 Task: Plan a review session for the sales targets.
Action: Mouse moved to (506, 168)
Screenshot: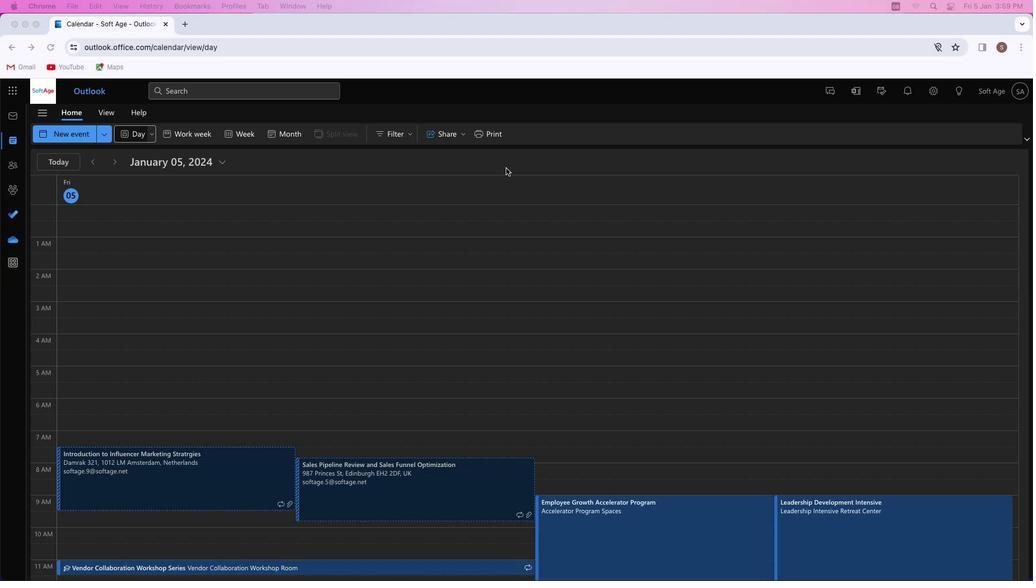 
Action: Mouse pressed left at (506, 168)
Screenshot: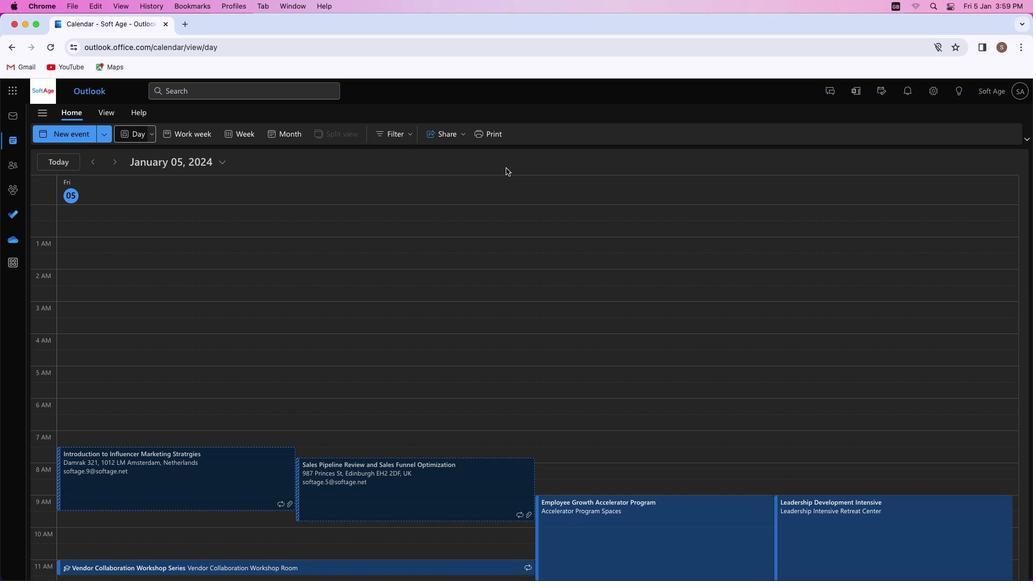
Action: Mouse moved to (76, 132)
Screenshot: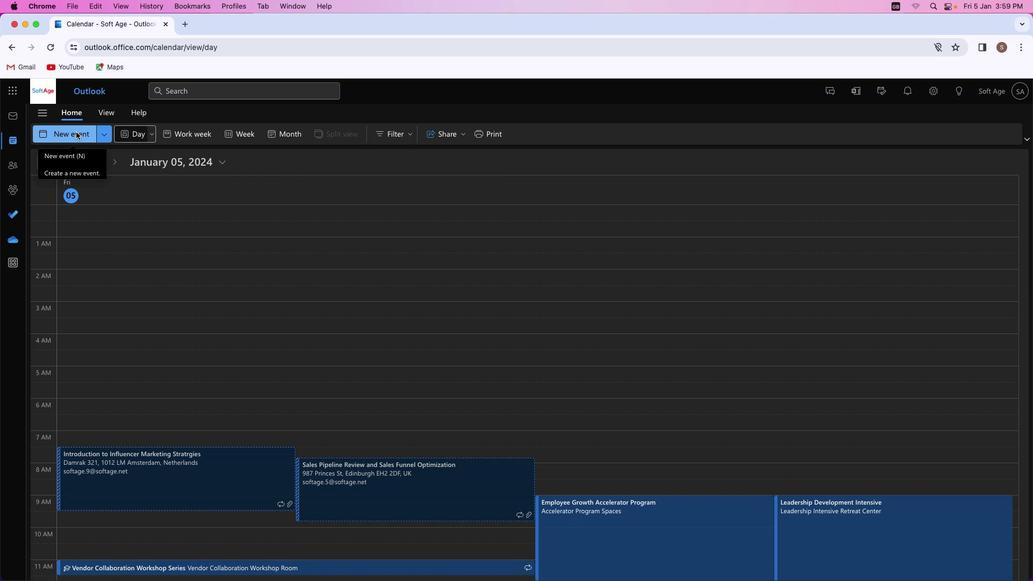 
Action: Mouse pressed left at (76, 132)
Screenshot: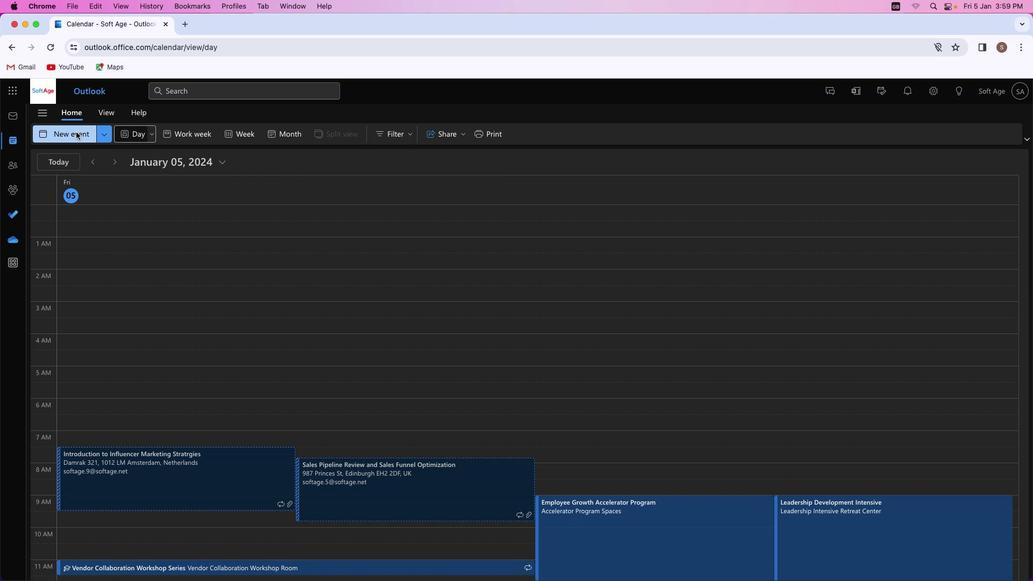 
Action: Mouse moved to (268, 198)
Screenshot: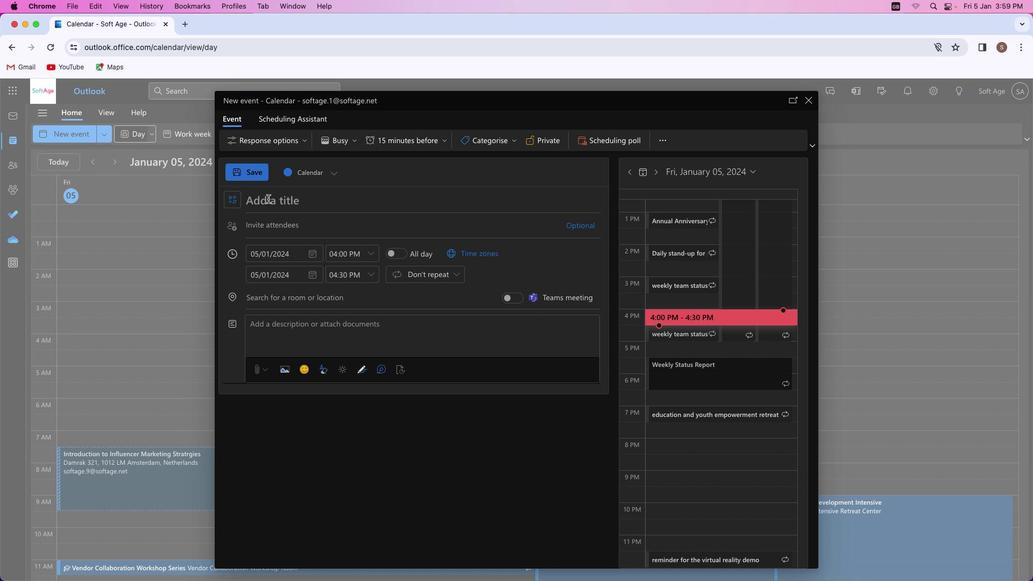 
Action: Mouse pressed left at (268, 198)
Screenshot: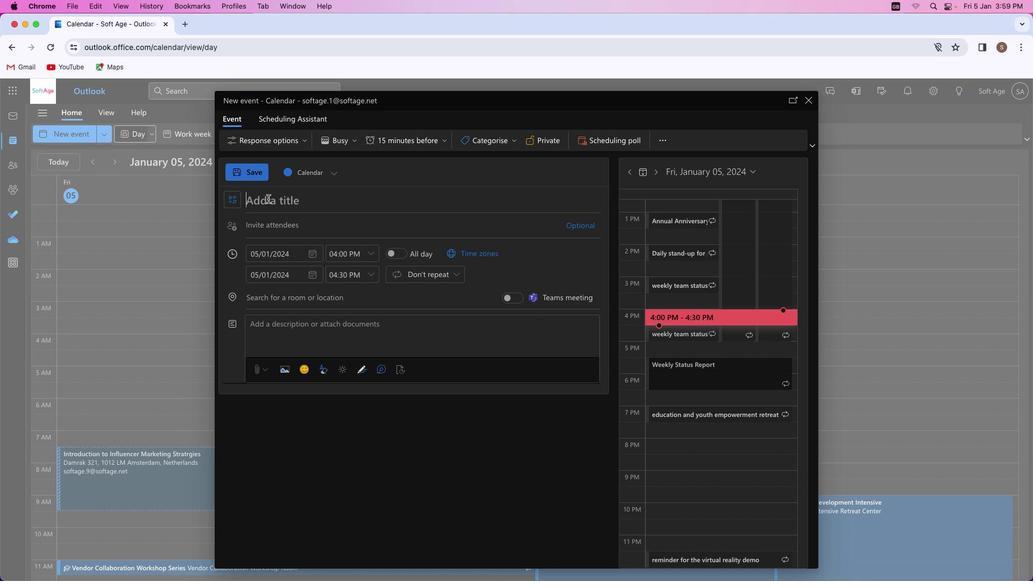 
Action: Key pressed Key.shift'S''a''l''e''s'Key.spaceKey.shift'S''u''m''m''i''t'
Screenshot: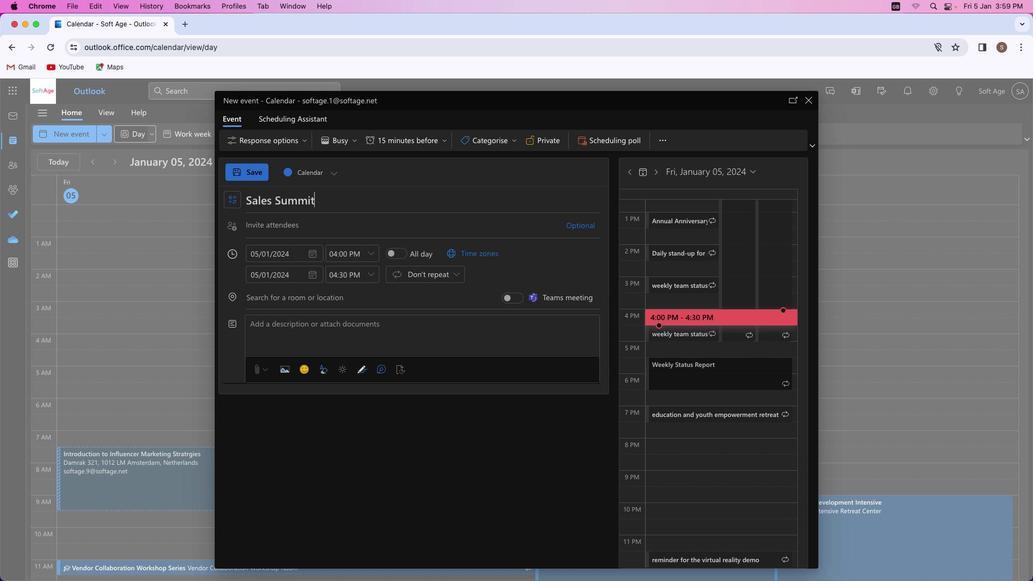 
Action: Mouse moved to (297, 324)
Screenshot: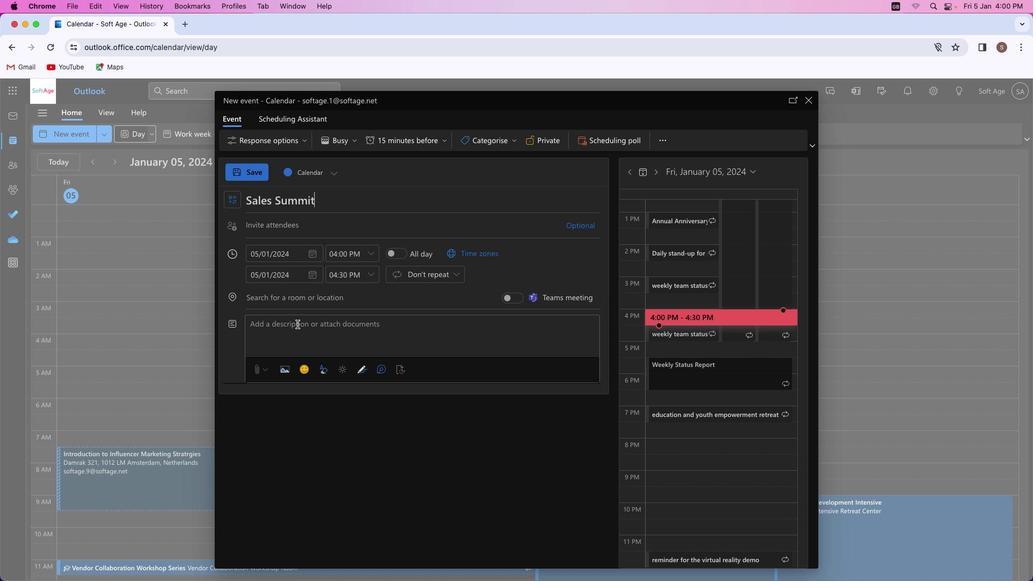 
Action: Mouse pressed left at (297, 324)
Screenshot: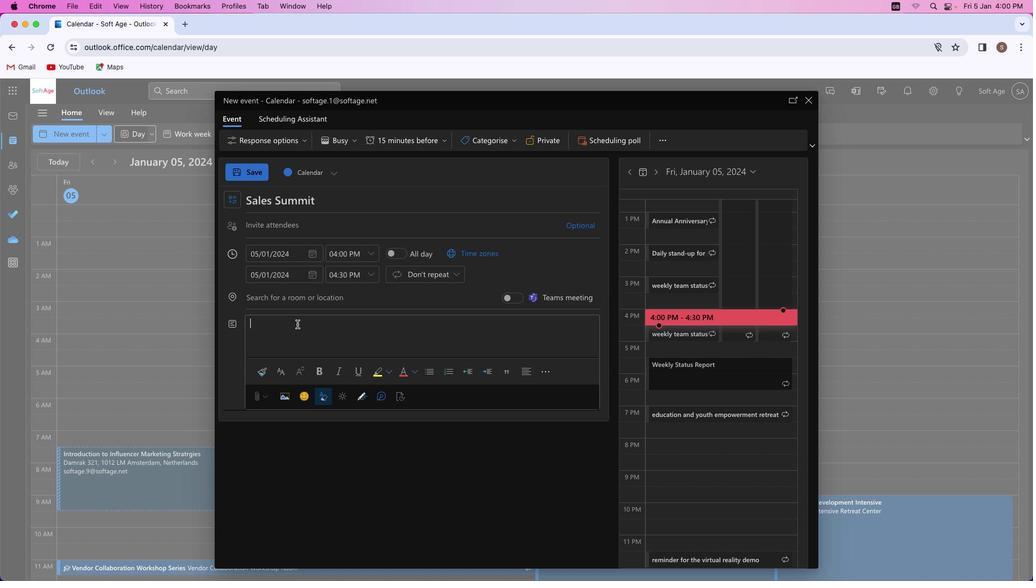 
Action: Key pressed Key.shift'E''l''e''v''a''t''e'Key.space's''a''l''e''s'Key.space'p''e''r''f''o''r''m''a''n''c''e'Key.space'w''i''t''h'Key.space'o''u''r'Key.space'r''e''v''i''e''w'Key.space's''e''s''s''i''o''n''.'Key.spaceKey.shift'S'Key.shiftKey.backspace'A''n''a''l''y''z''e'Key.space't''a''r''g''e''t''s'','Key.space'c''e''l''e''b''r''a''t''e'Key.space'a''c''h''i''e''v''e''m''e''n''t''s'','Key.space'a''n''d'Key.space's''t''r''a''t''e''g''i''z''e'Key.space'f''o''r'Key.space's''u''c''c''e''s''s''.'Key.spaceKey.shift'C''o''l''l''a''b''o''r''a''t''i''o''n'Key.backspaceKey.backspaceKey.backspace'e'Key.space'a''n''d'Key.space'p''r''o''p''e''l'Key.space'y''o''u''r'Key.space't''e''a''m'Key.space't''o''w''a''r''d''s'Key.space'g''r''e''a''t''e''r'Key.space'h''e''i''g''h''t''s''.'
Screenshot: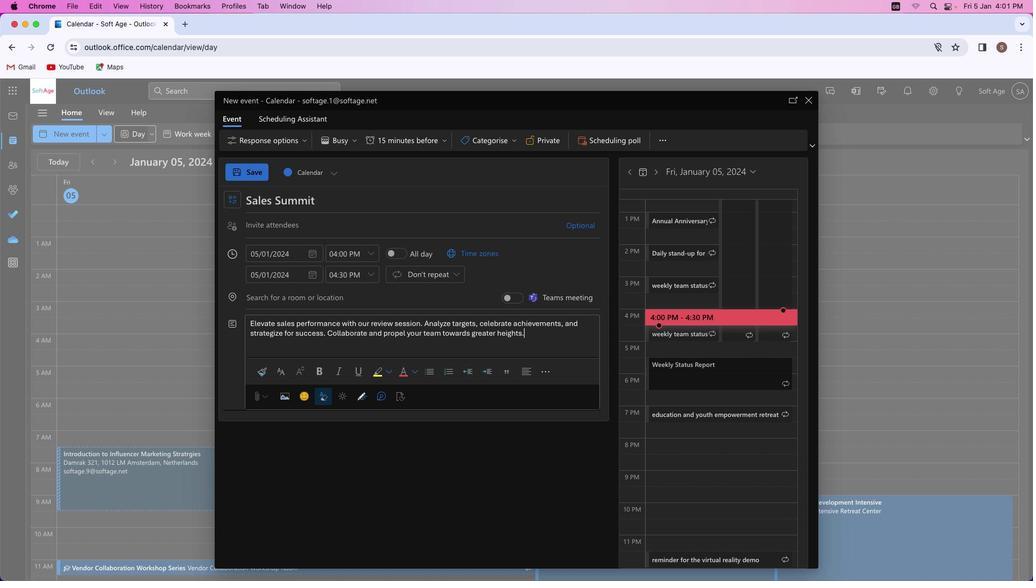 
Action: Mouse moved to (276, 323)
Screenshot: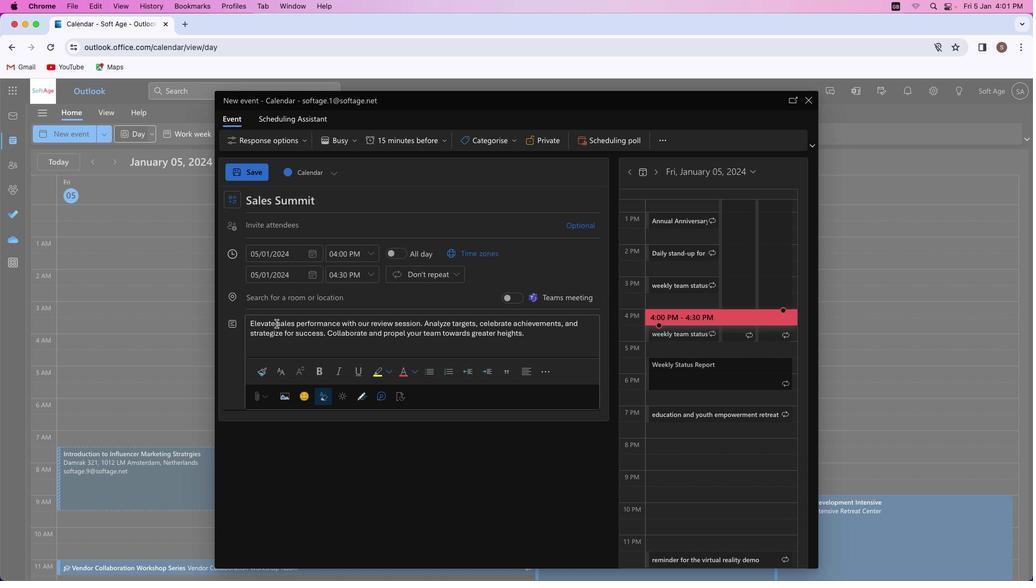 
Action: Mouse pressed left at (276, 323)
Screenshot: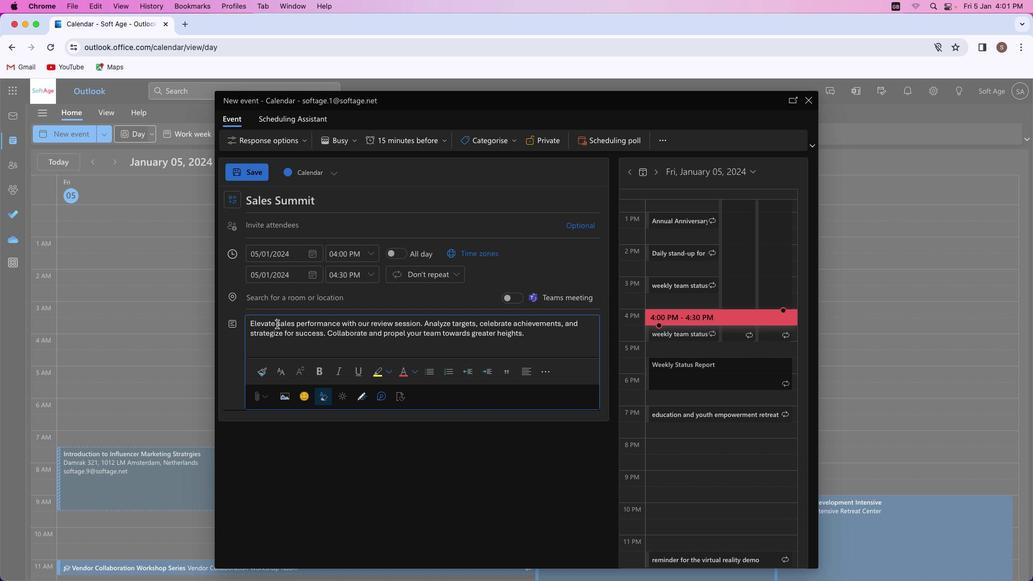 
Action: Mouse moved to (319, 369)
Screenshot: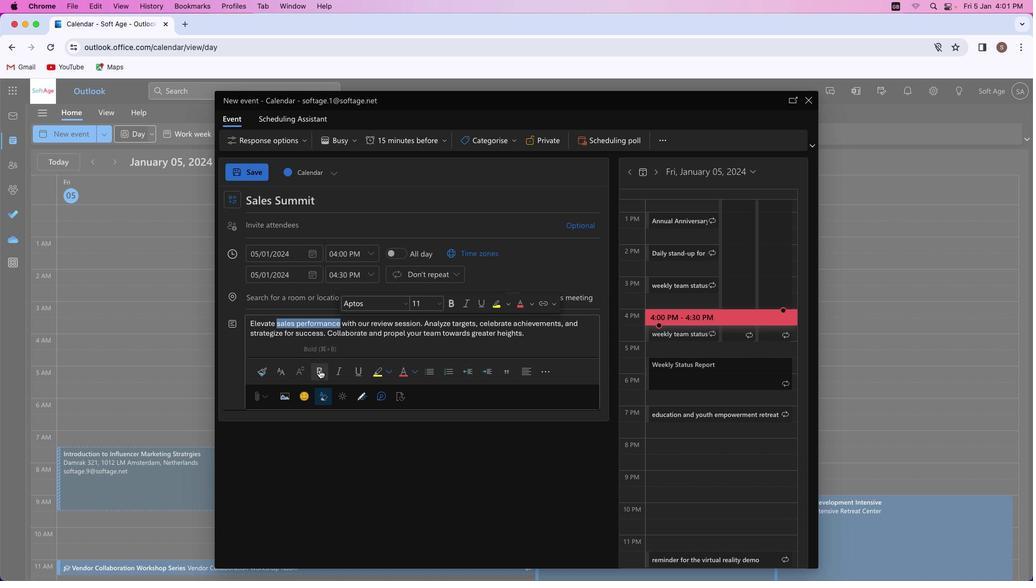 
Action: Mouse pressed left at (319, 369)
Screenshot: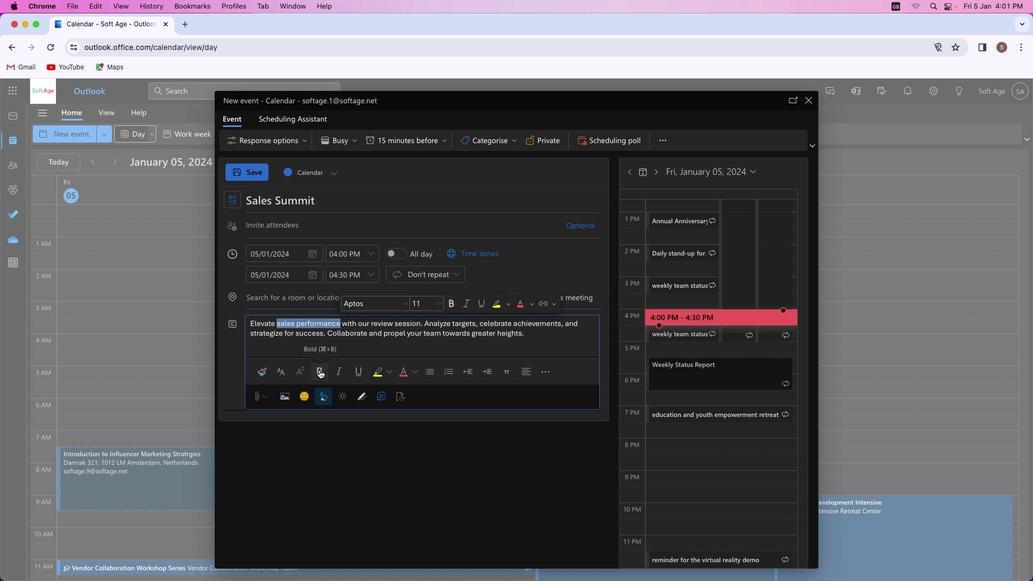 
Action: Mouse moved to (346, 350)
Screenshot: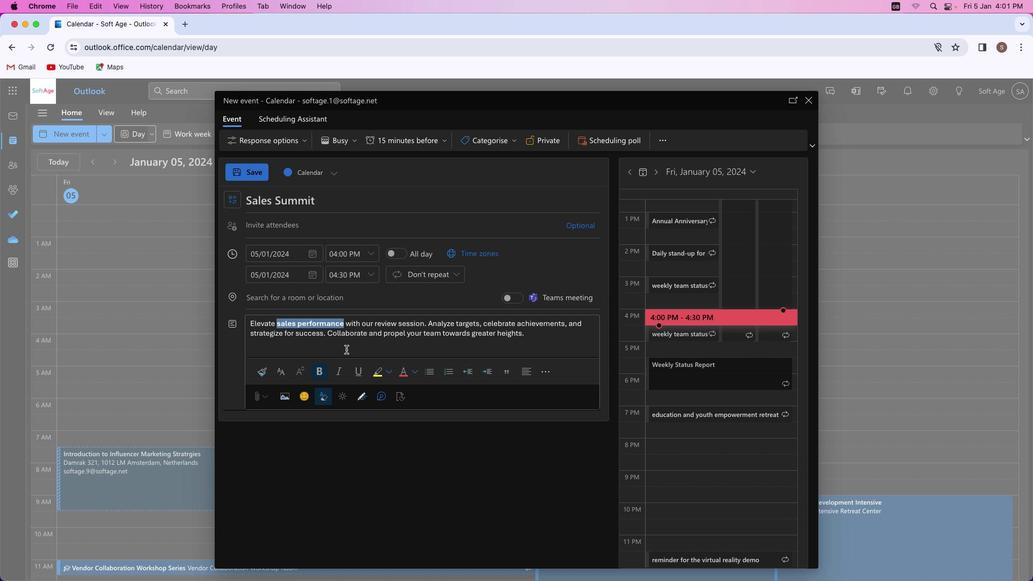
Action: Mouse pressed left at (346, 350)
Screenshot: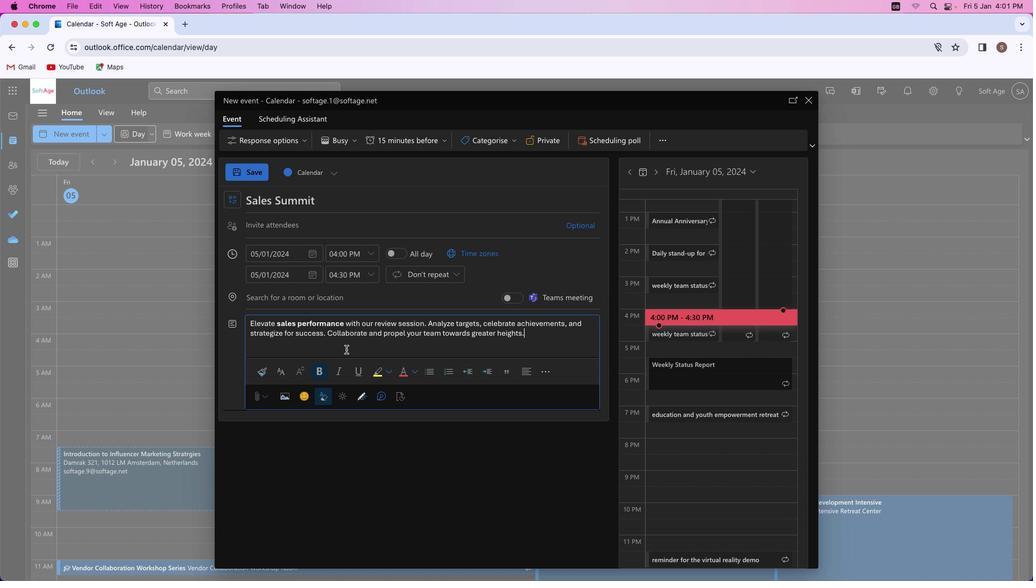 
Action: Mouse moved to (374, 323)
Screenshot: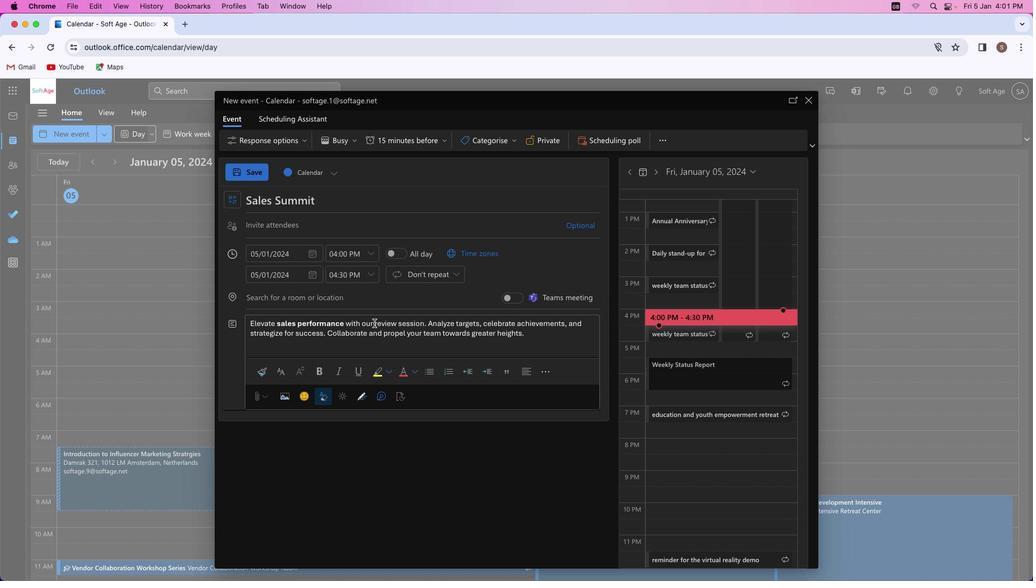 
Action: Mouse pressed left at (374, 323)
Screenshot: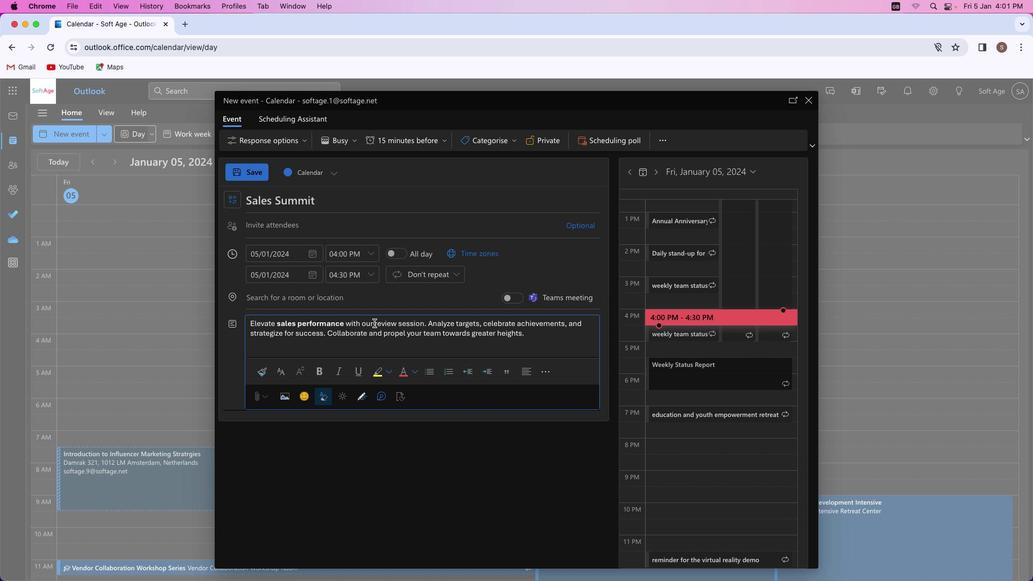 
Action: Mouse moved to (325, 371)
Screenshot: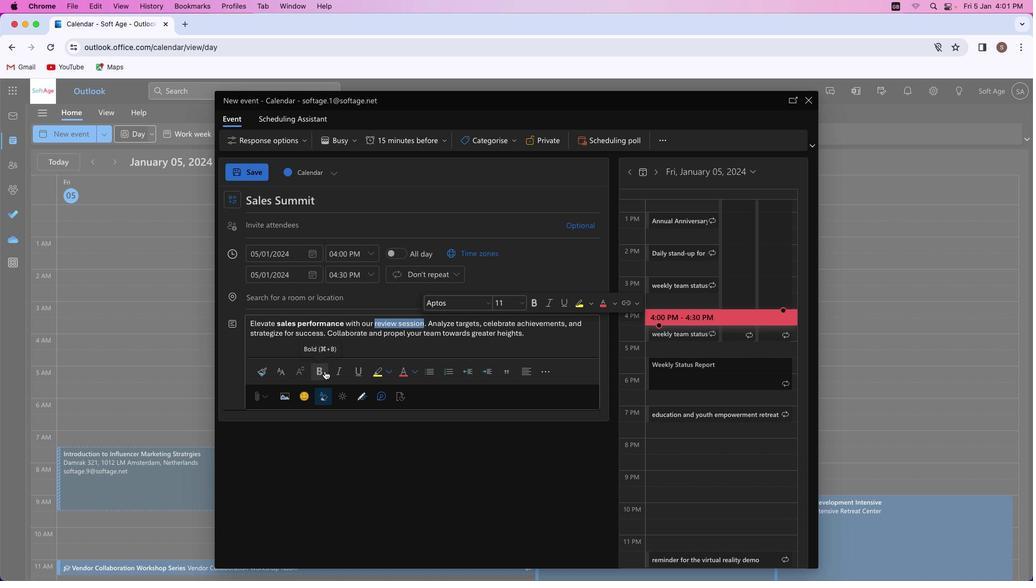 
Action: Mouse pressed left at (325, 371)
Screenshot: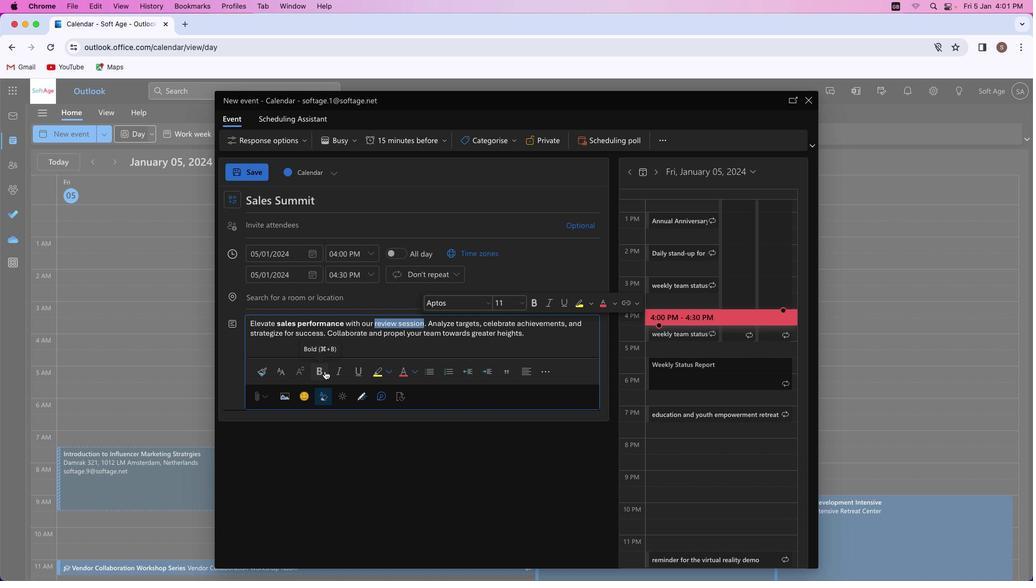 
Action: Mouse moved to (340, 370)
Screenshot: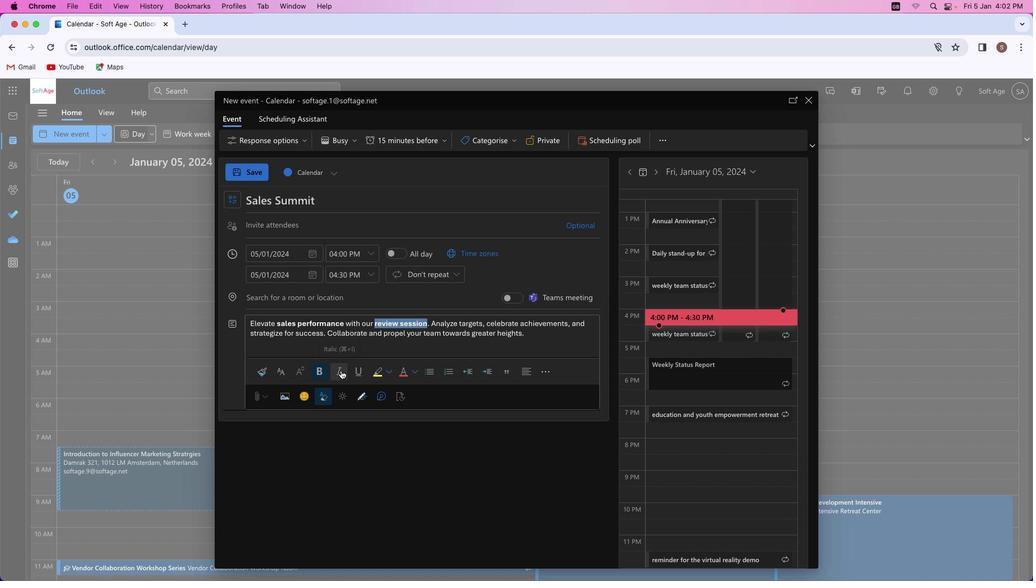 
Action: Mouse pressed left at (340, 370)
Screenshot: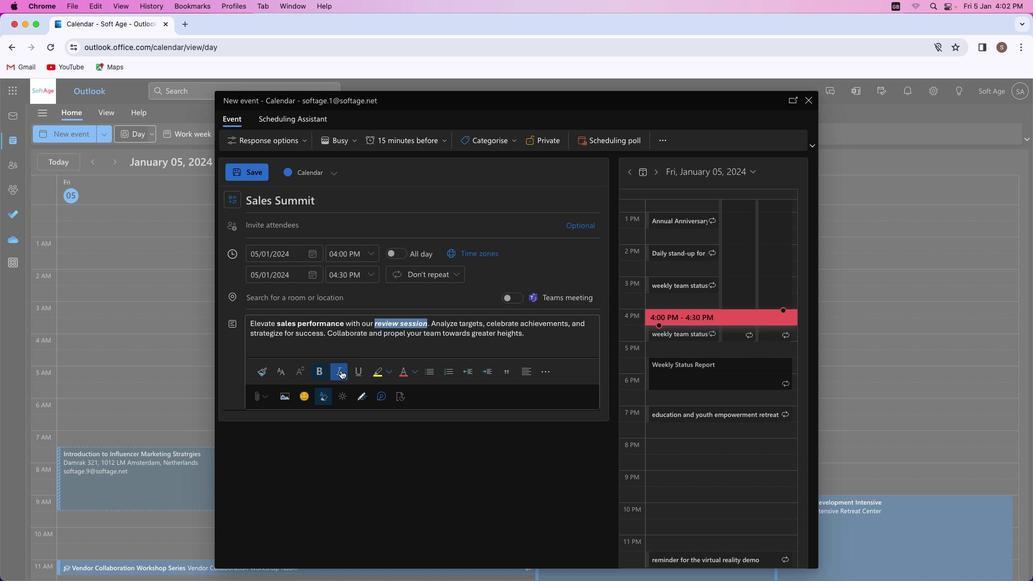 
Action: Mouse moved to (436, 343)
Screenshot: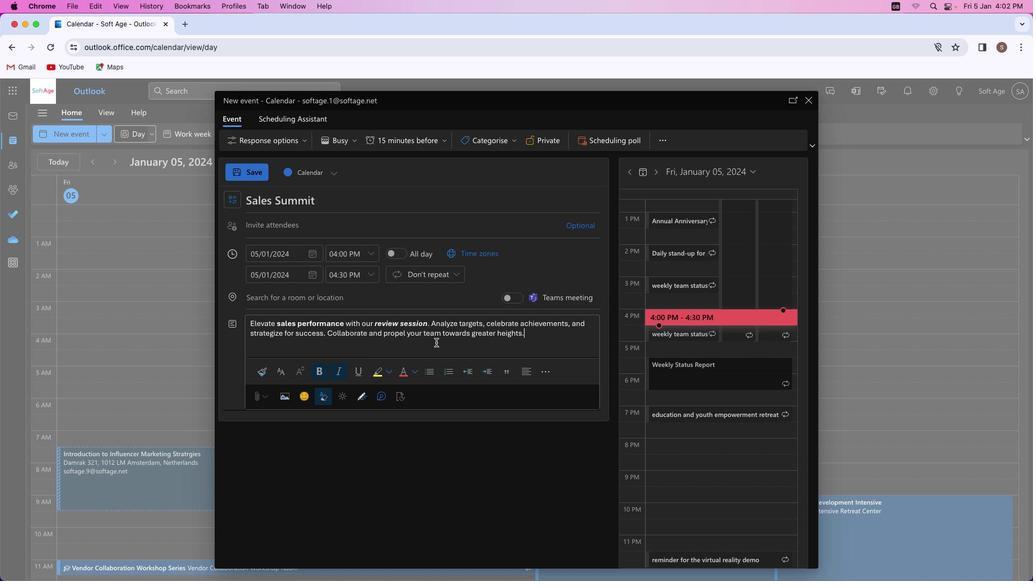 
Action: Mouse pressed left at (436, 343)
Screenshot: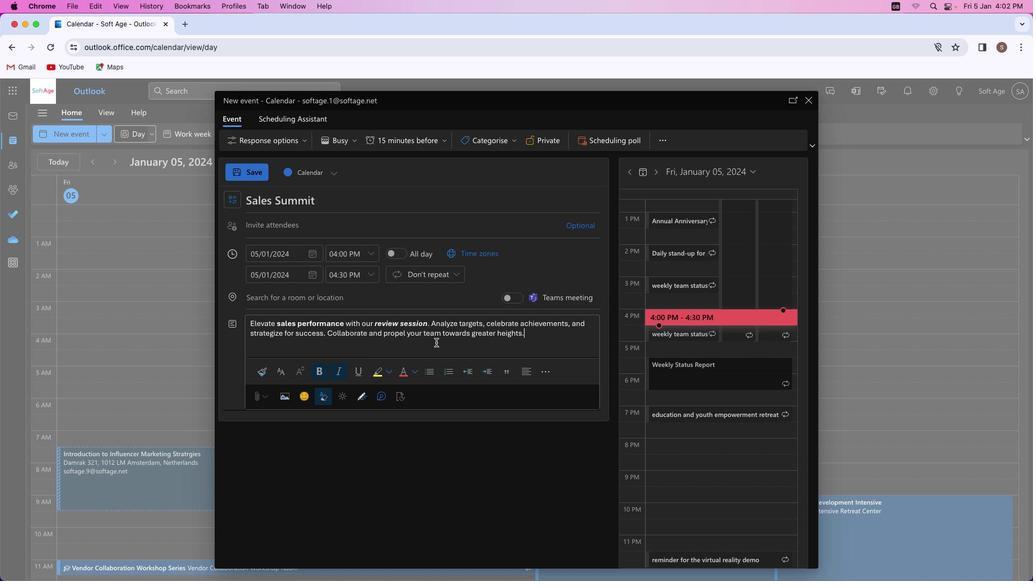 
Action: Mouse moved to (506, 298)
Screenshot: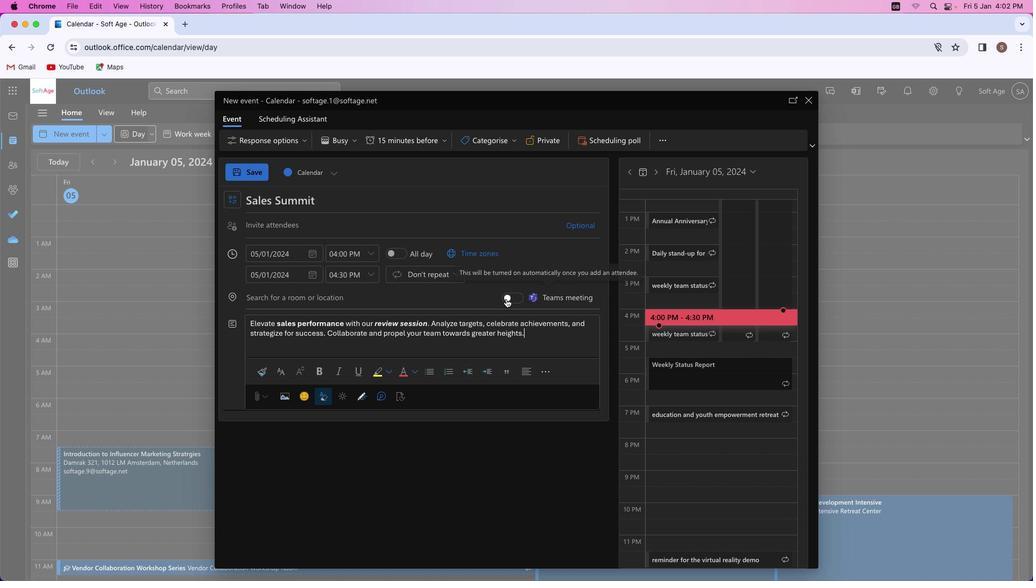 
Action: Mouse pressed left at (506, 298)
Screenshot: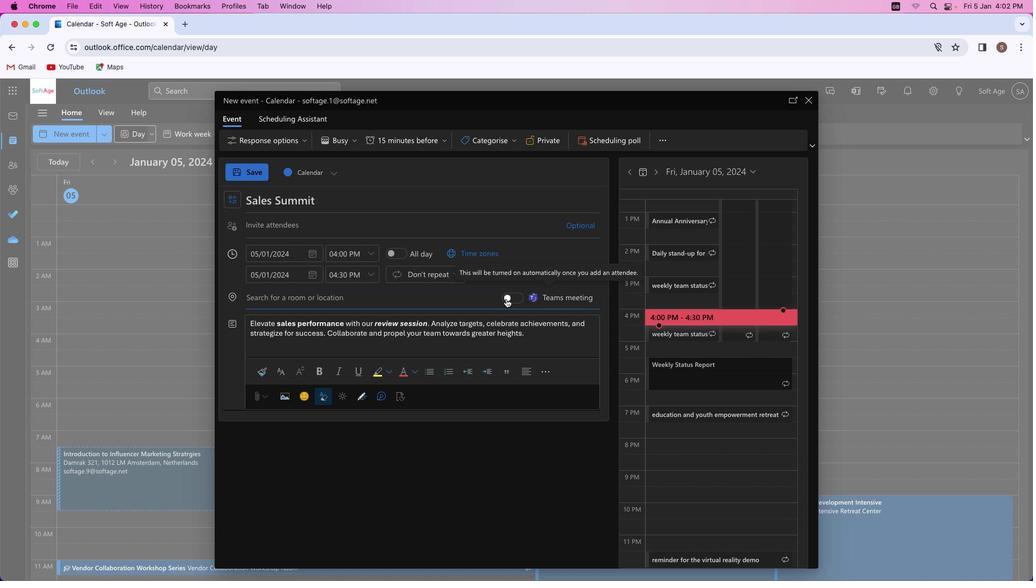 
Action: Mouse moved to (250, 176)
Screenshot: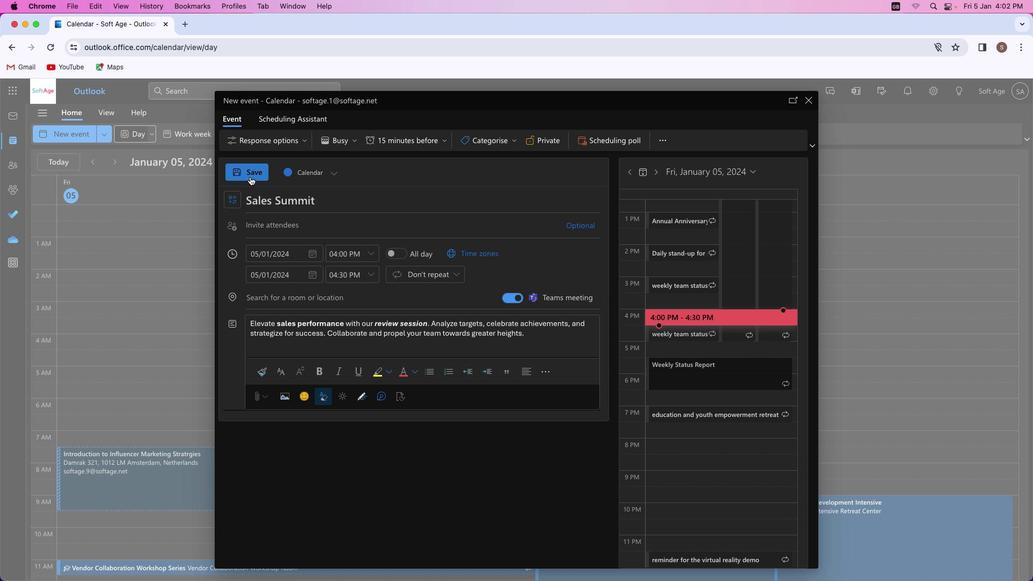 
Action: Mouse pressed left at (250, 176)
Screenshot: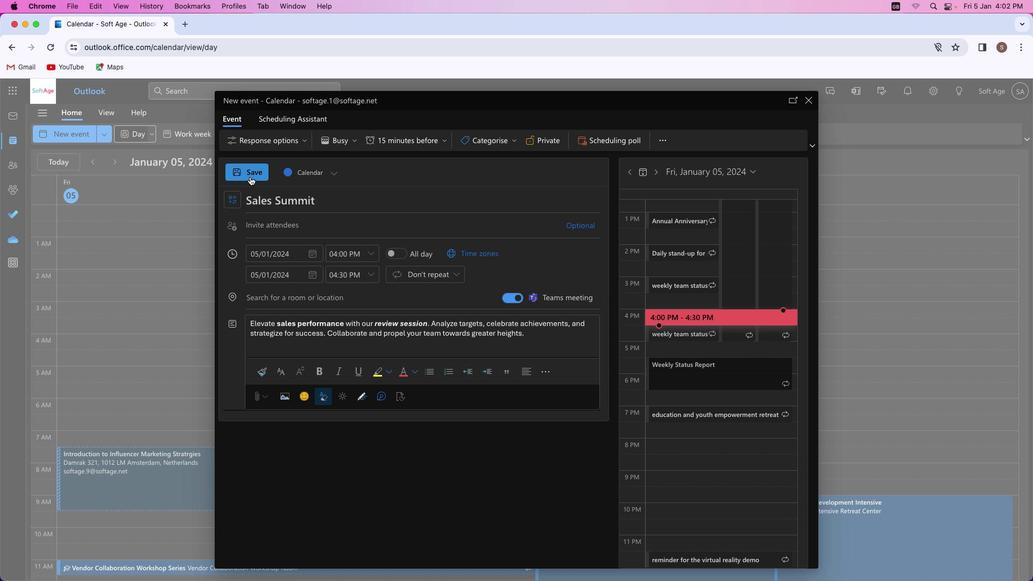 
Action: Mouse moved to (513, 337)
Screenshot: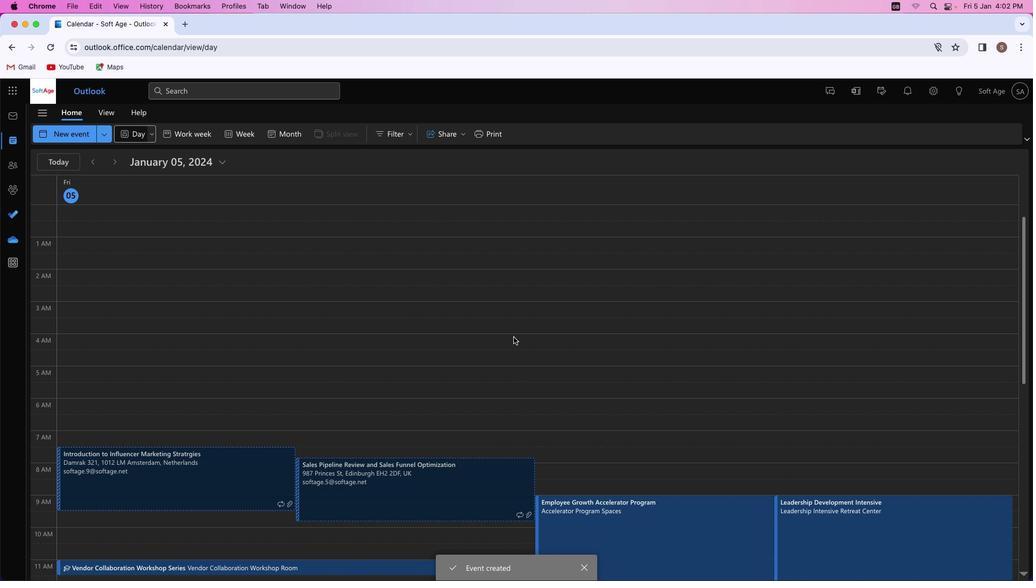 
